 Task: Create a sub task Release to Production / Go Live for the task  Create a new online platform for online gardening tutorials in the project Constellation , assign it to team member softage.2@softage.net and update the status of the sub task to  On Track  , set the priority of the sub task to Low
Action: Mouse moved to (76, 458)
Screenshot: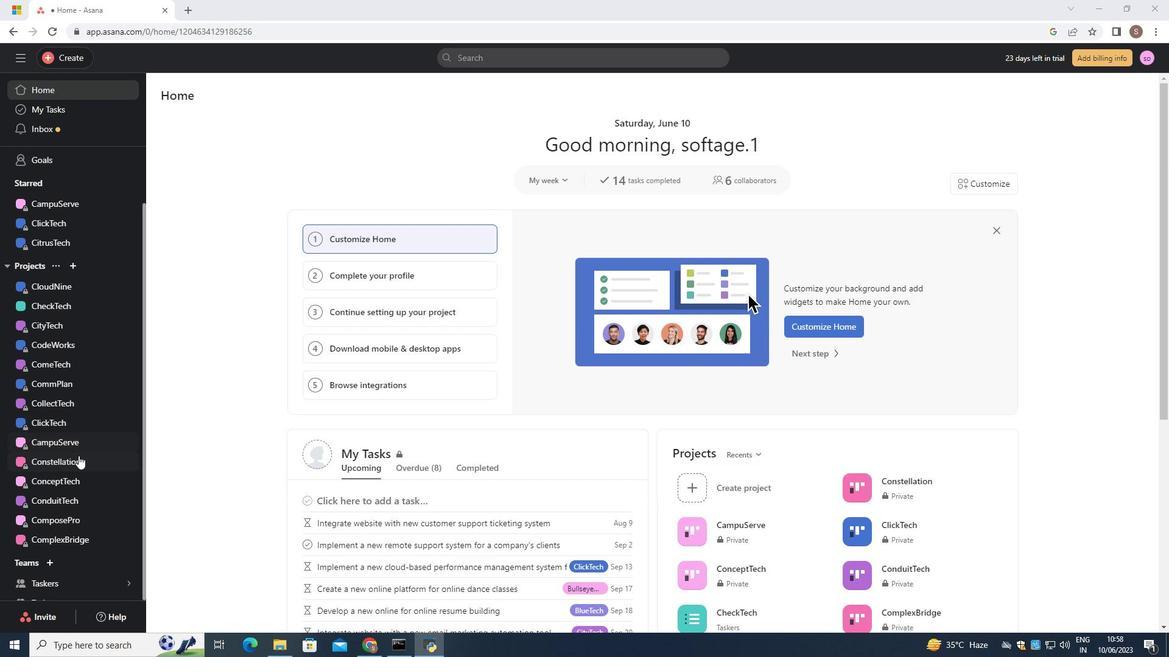 
Action: Mouse pressed left at (76, 458)
Screenshot: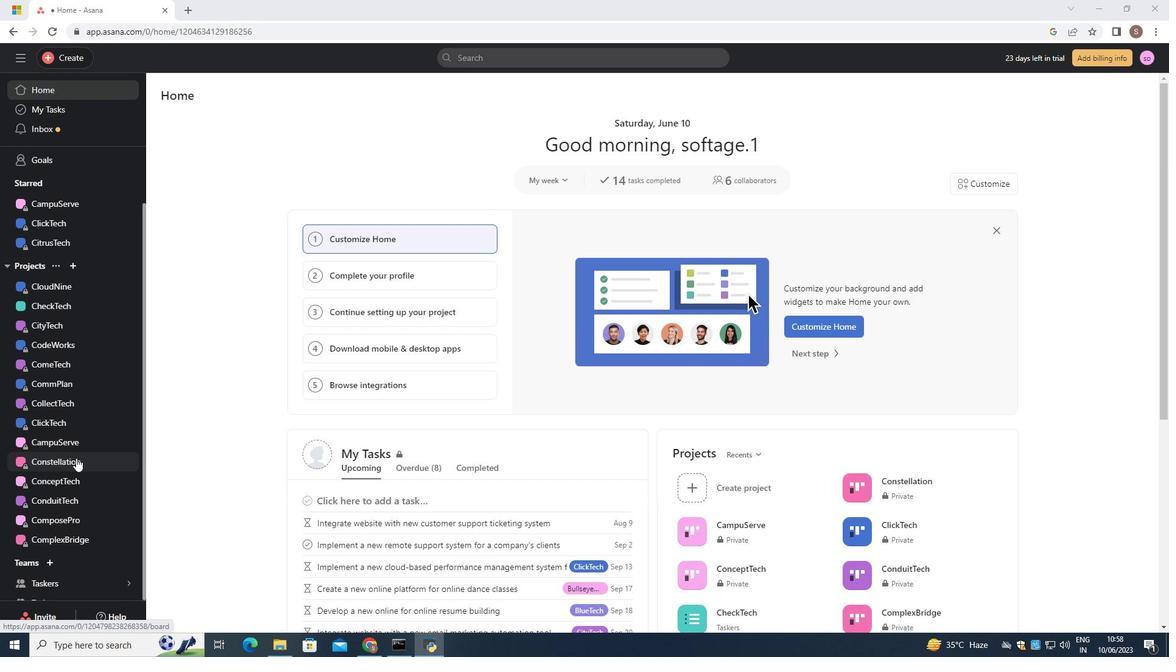 
Action: Mouse moved to (219, 271)
Screenshot: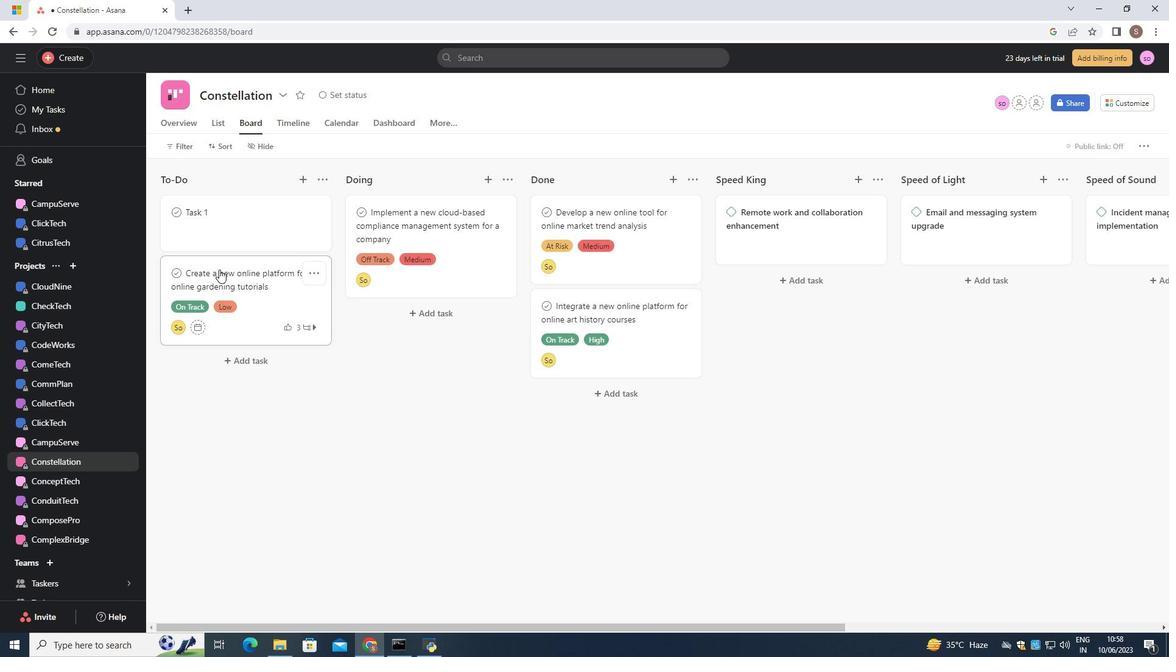 
Action: Mouse pressed left at (219, 271)
Screenshot: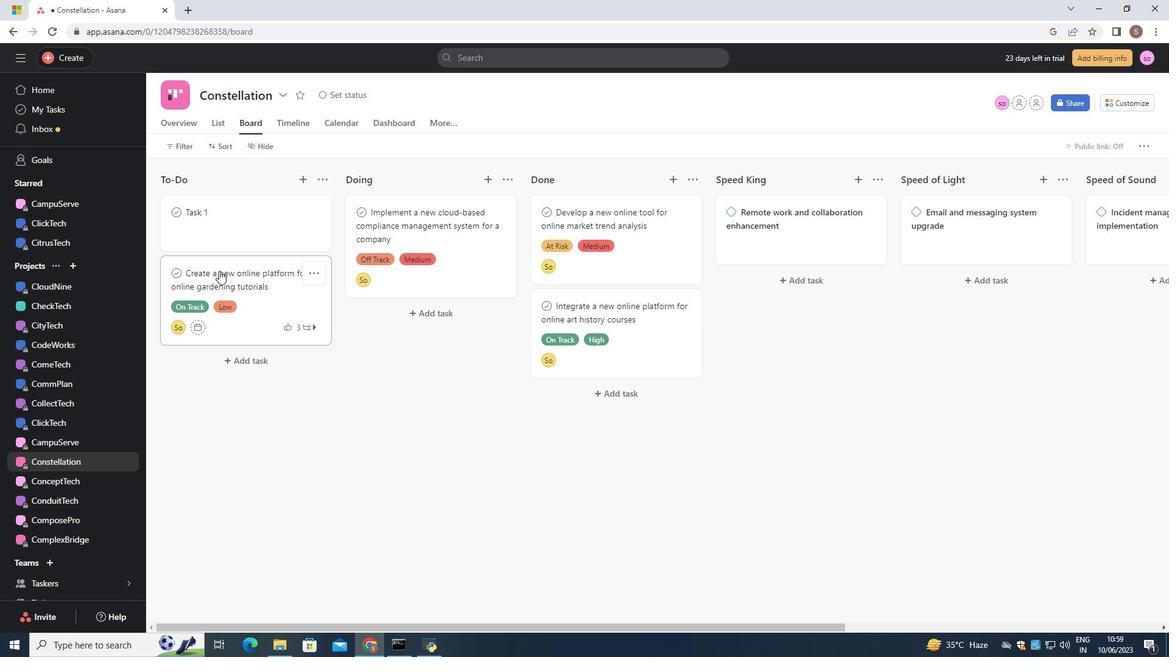 
Action: Mouse moved to (825, 431)
Screenshot: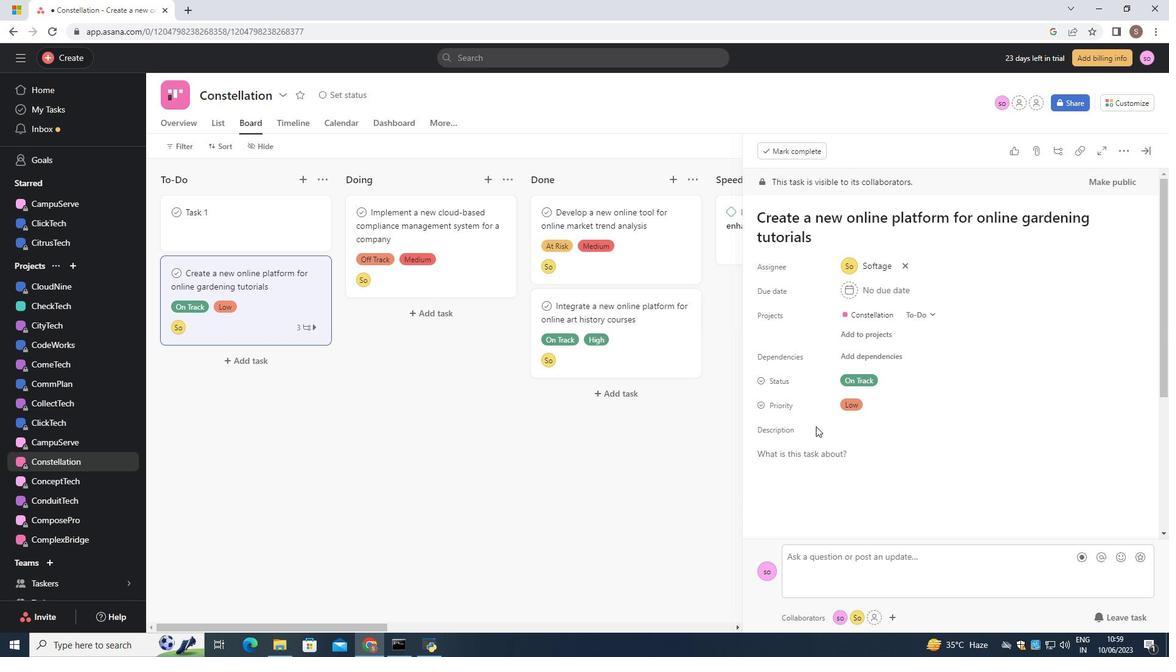 
Action: Mouse scrolled (825, 430) with delta (0, 0)
Screenshot: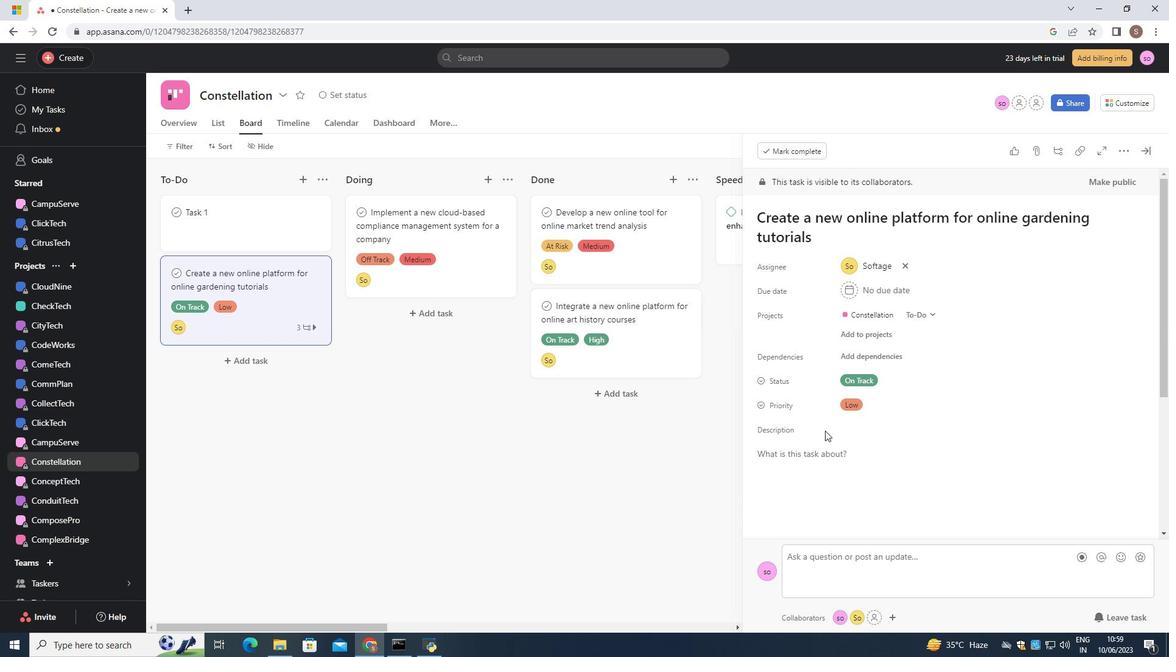 
Action: Mouse scrolled (825, 430) with delta (0, 0)
Screenshot: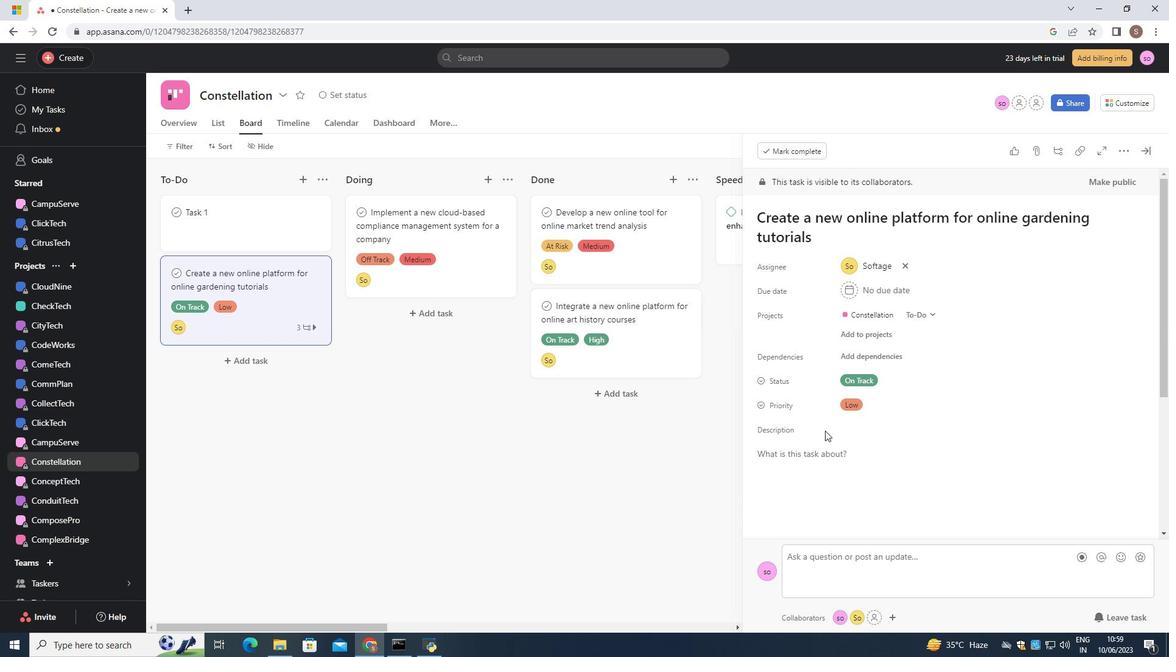 
Action: Mouse scrolled (825, 430) with delta (0, 0)
Screenshot: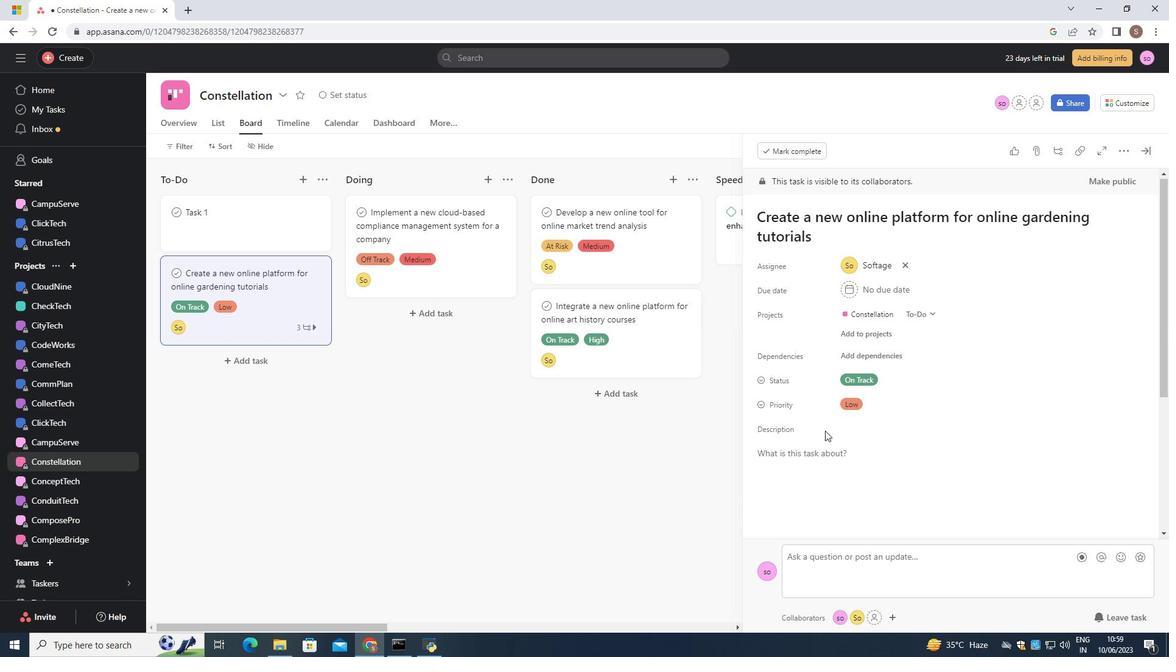 
Action: Mouse scrolled (825, 430) with delta (0, 0)
Screenshot: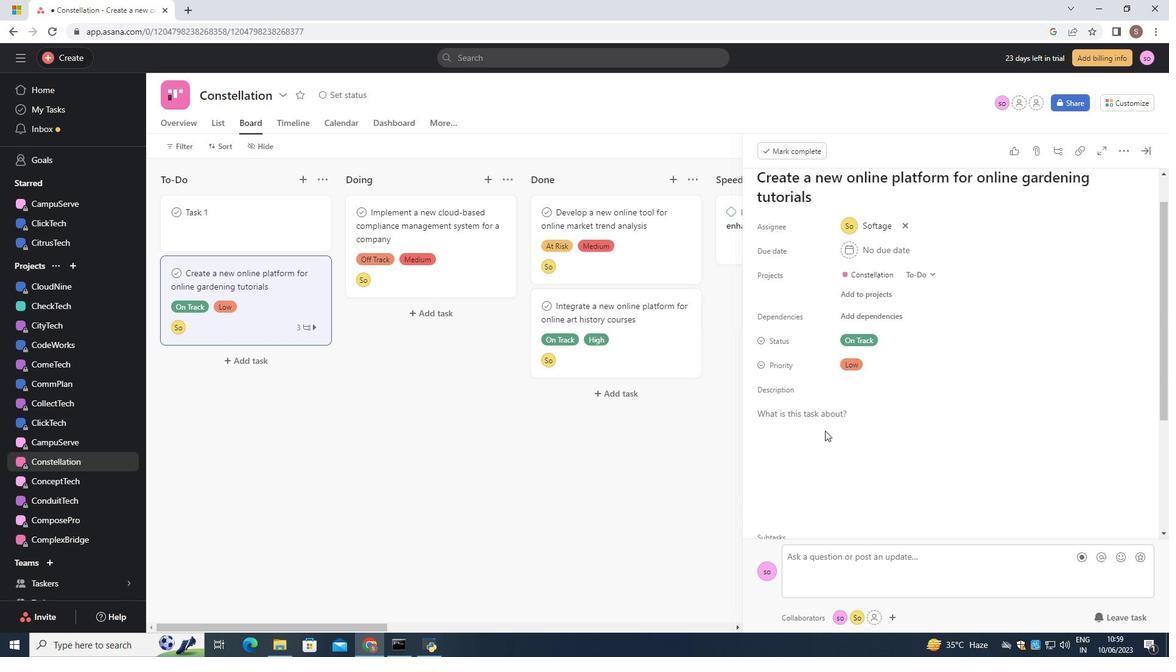 
Action: Mouse moved to (798, 440)
Screenshot: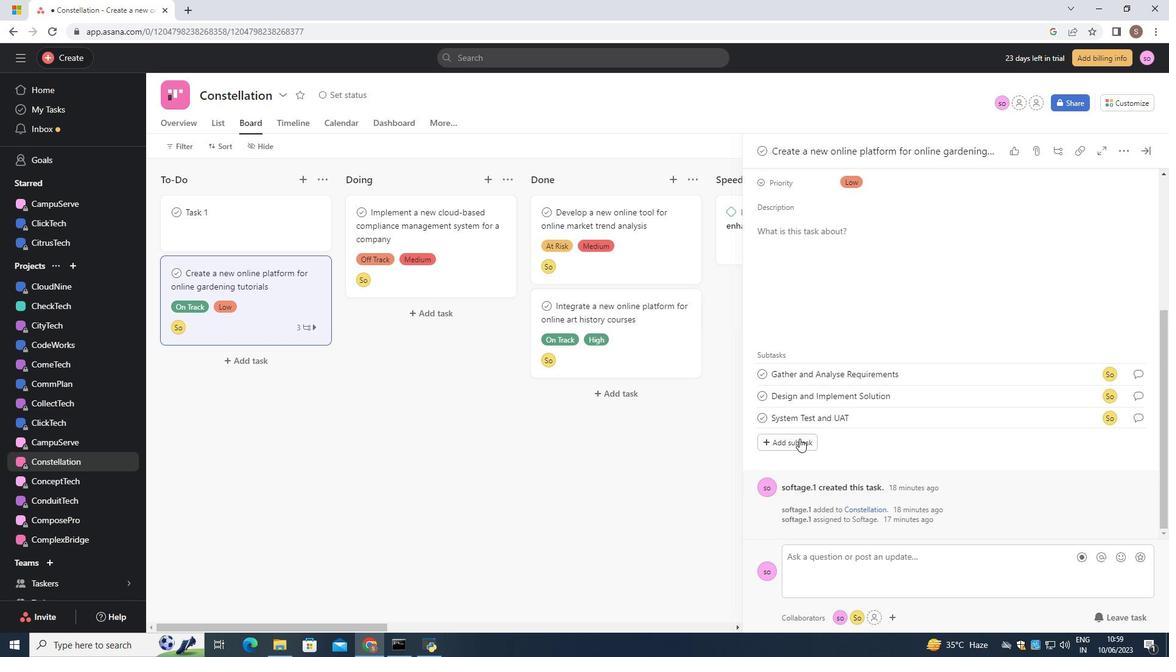 
Action: Mouse pressed left at (798, 440)
Screenshot: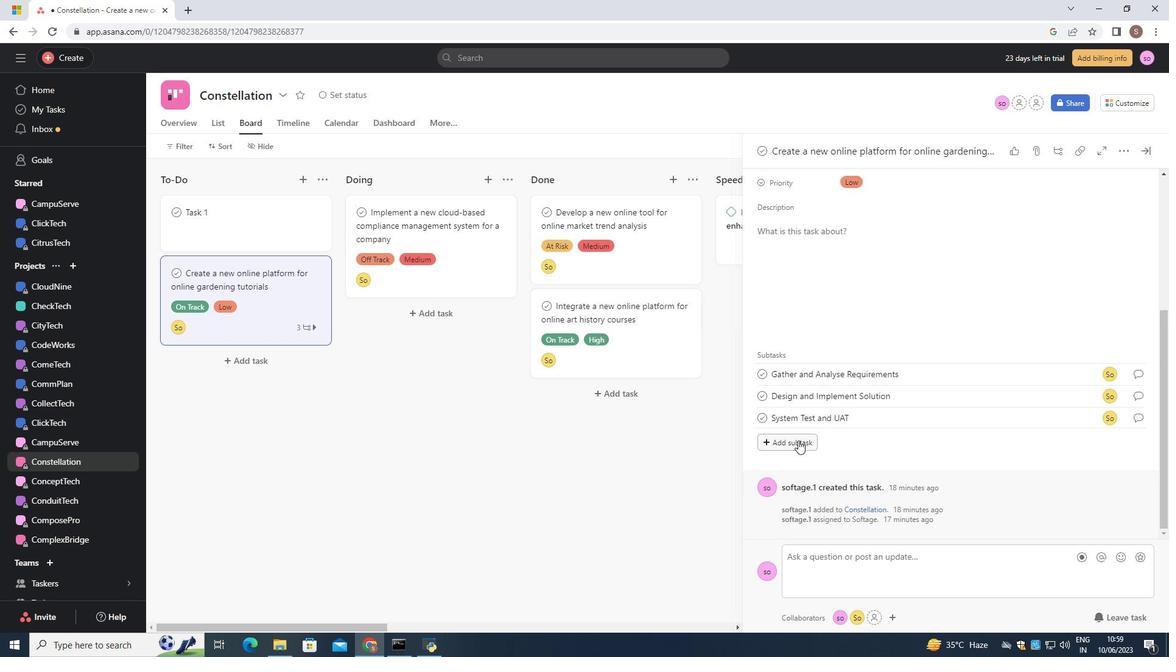 
Action: Mouse moved to (503, 600)
Screenshot: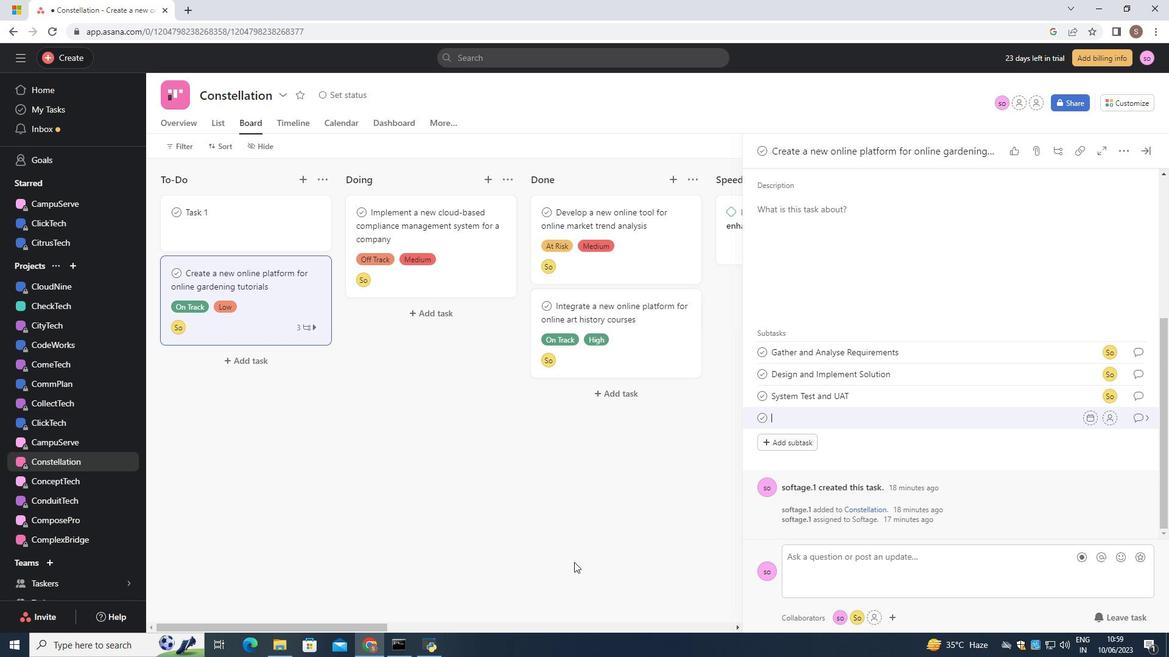
Action: Key pressed <Key.shift>Release<Key.space>to<Key.space><Key.shift>Production<Key.space>/<Key.space><Key.shift>Go<Key.space><Key.shift>Live
Screenshot: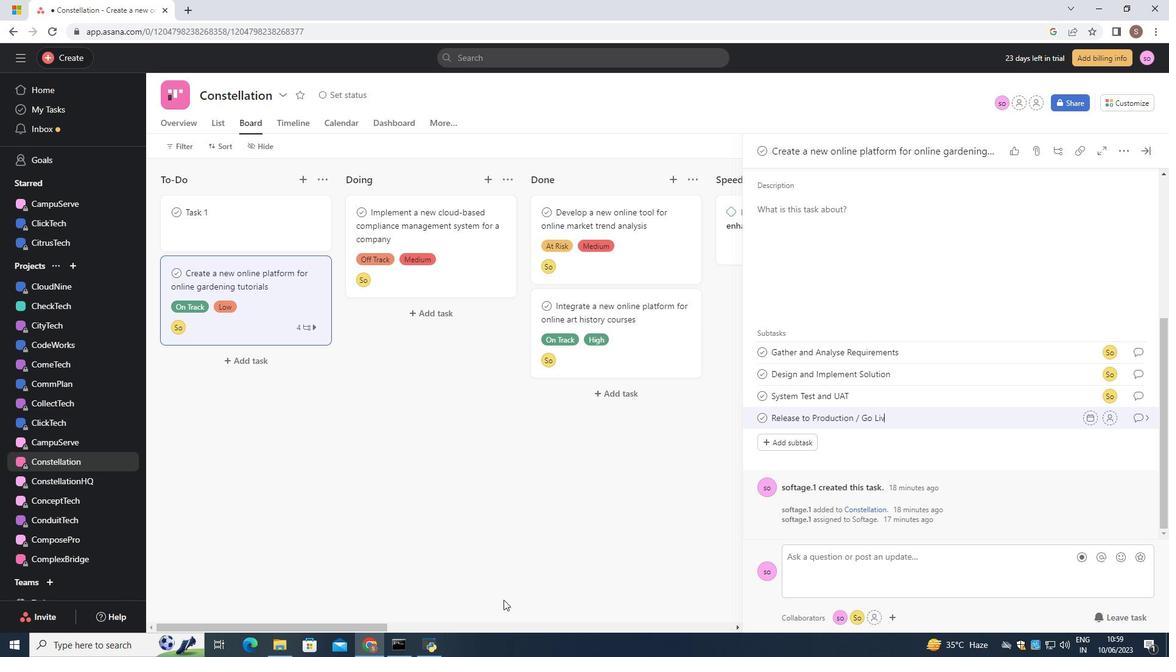 
Action: Mouse moved to (1108, 418)
Screenshot: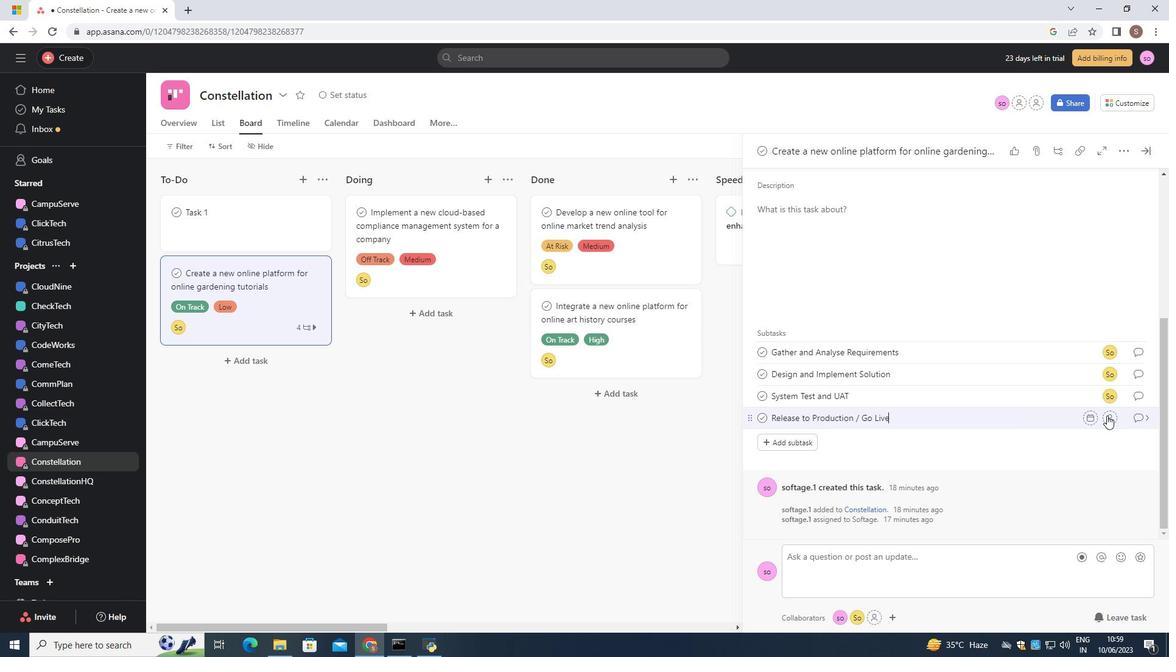 
Action: Mouse pressed left at (1108, 418)
Screenshot: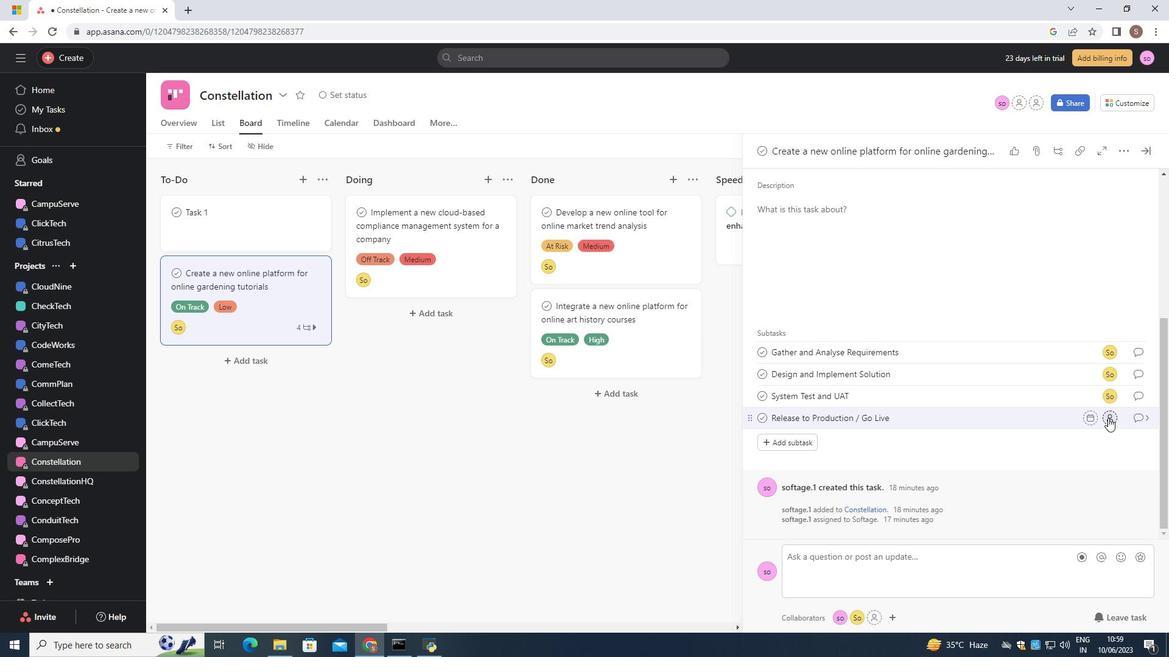 
Action: Mouse moved to (1017, 417)
Screenshot: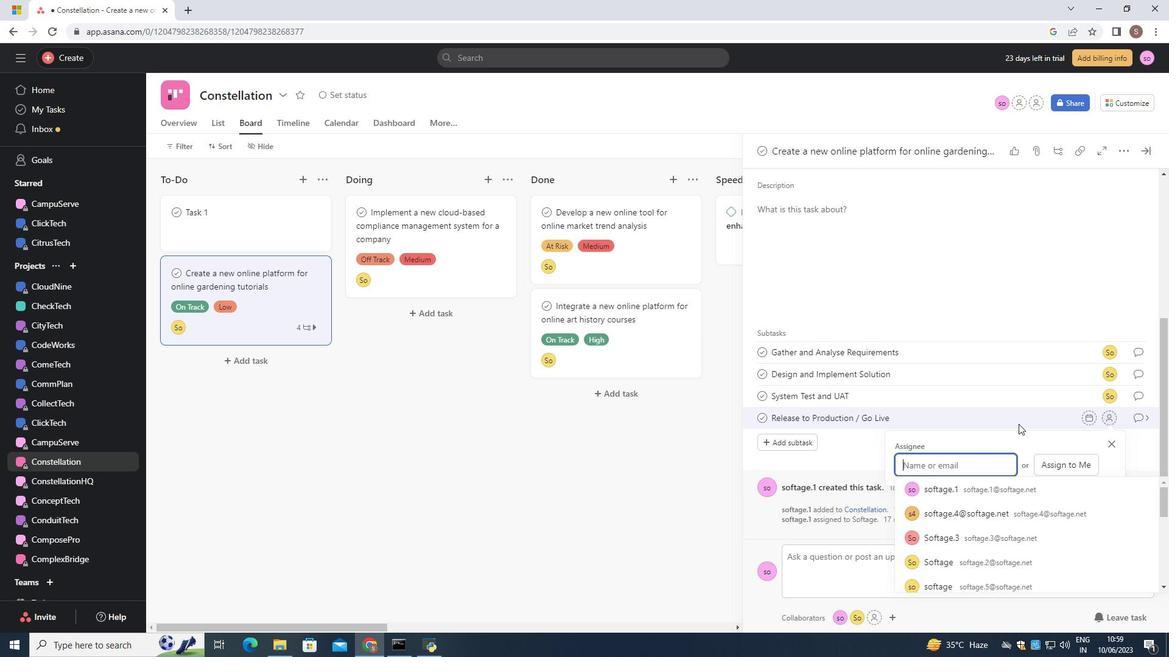 
Action: Key pressed softage.2
Screenshot: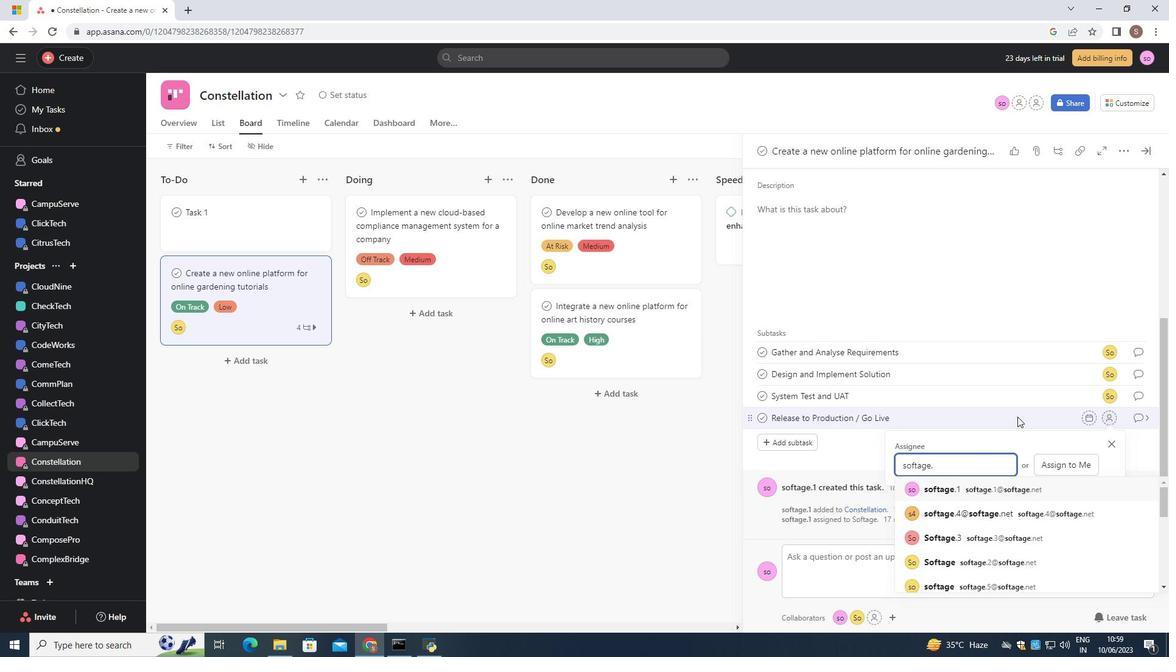 
Action: Mouse moved to (1049, 490)
Screenshot: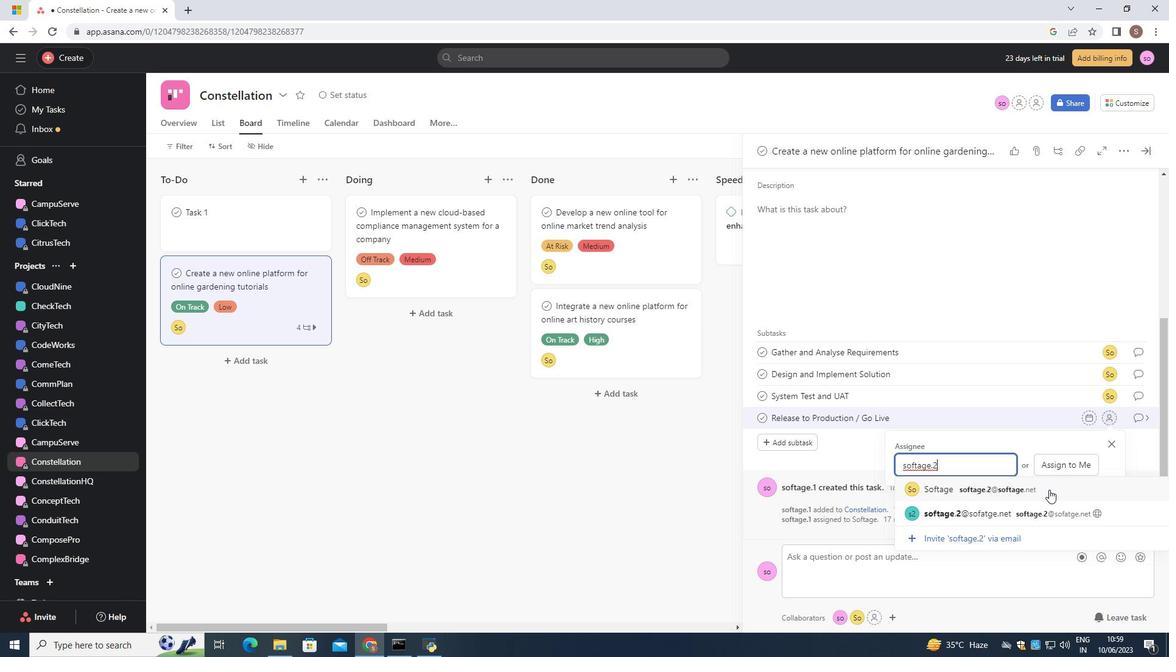 
Action: Mouse pressed left at (1049, 490)
Screenshot: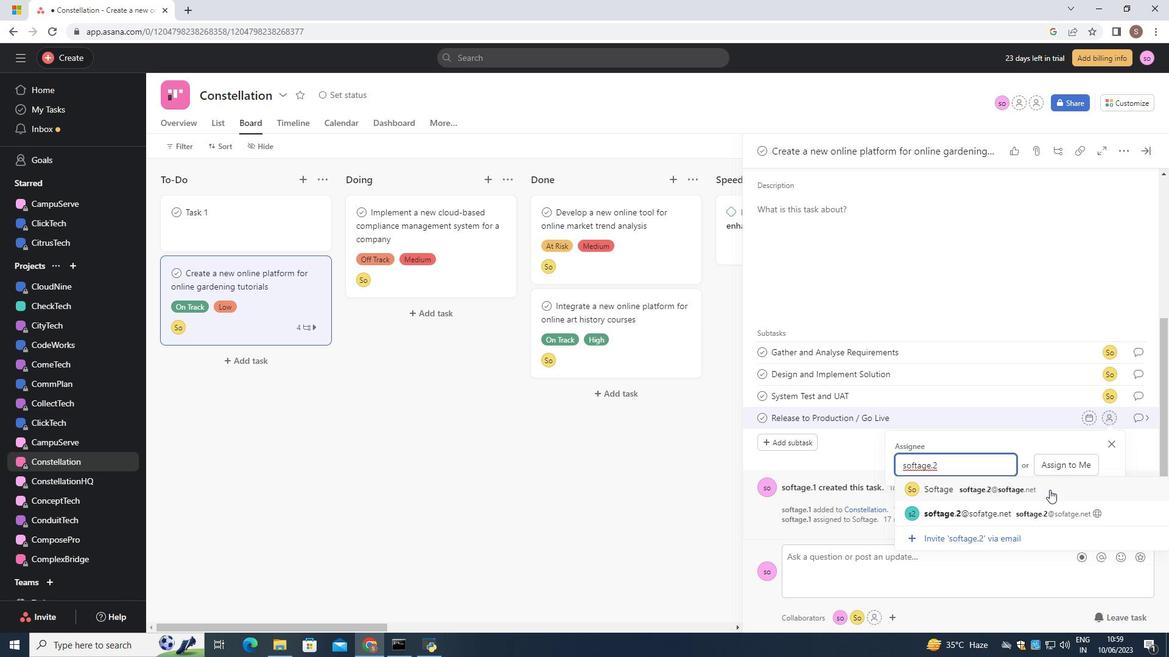 
Action: Mouse moved to (1145, 418)
Screenshot: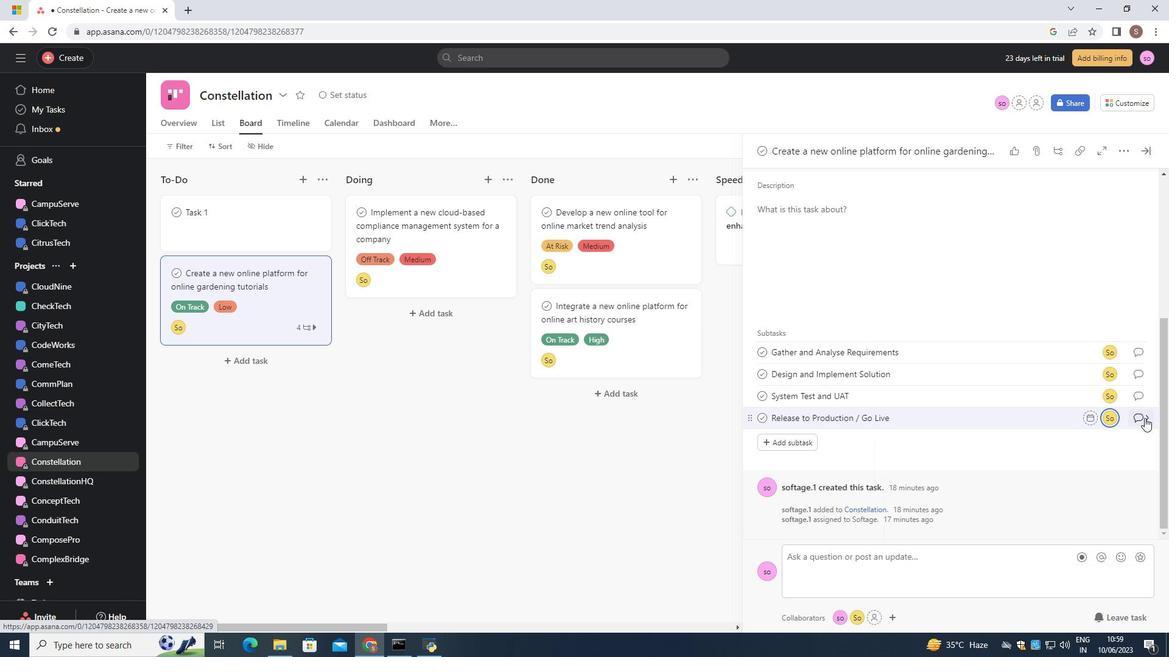 
Action: Mouse pressed left at (1145, 418)
Screenshot: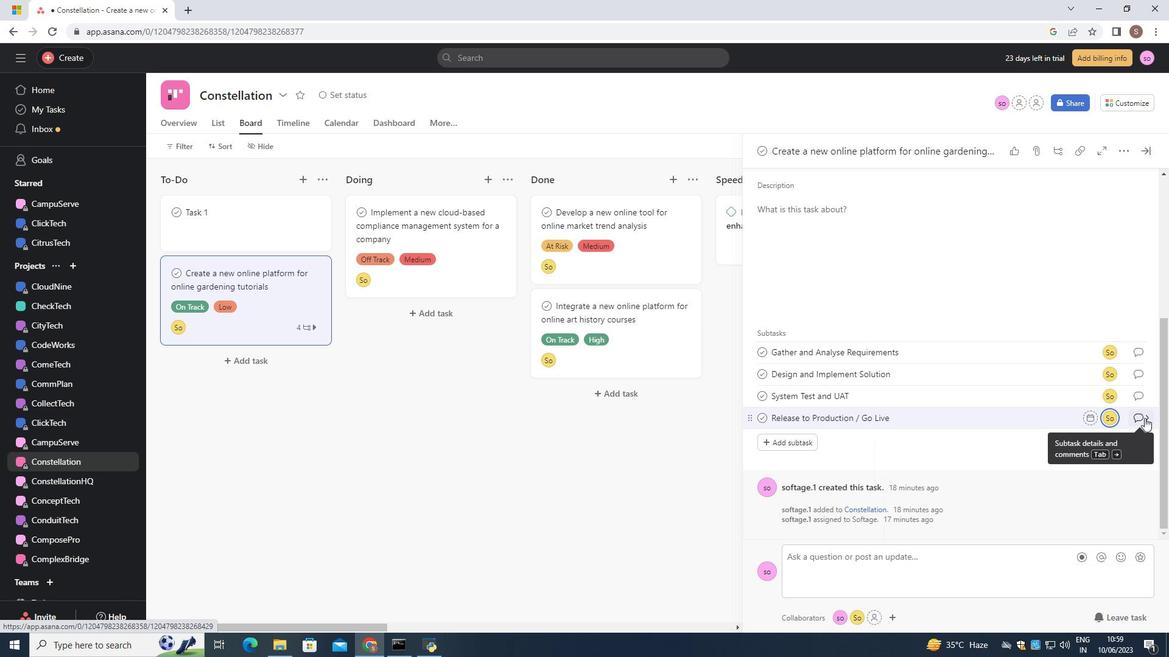 
Action: Mouse moved to (803, 345)
Screenshot: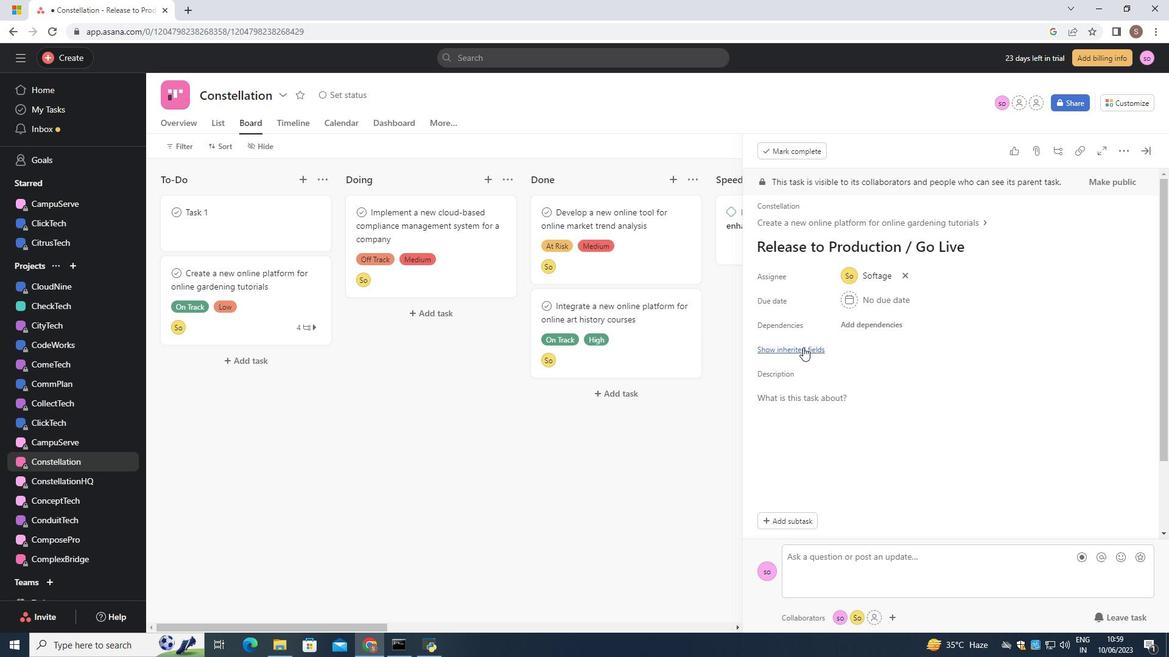 
Action: Mouse pressed left at (803, 345)
Screenshot: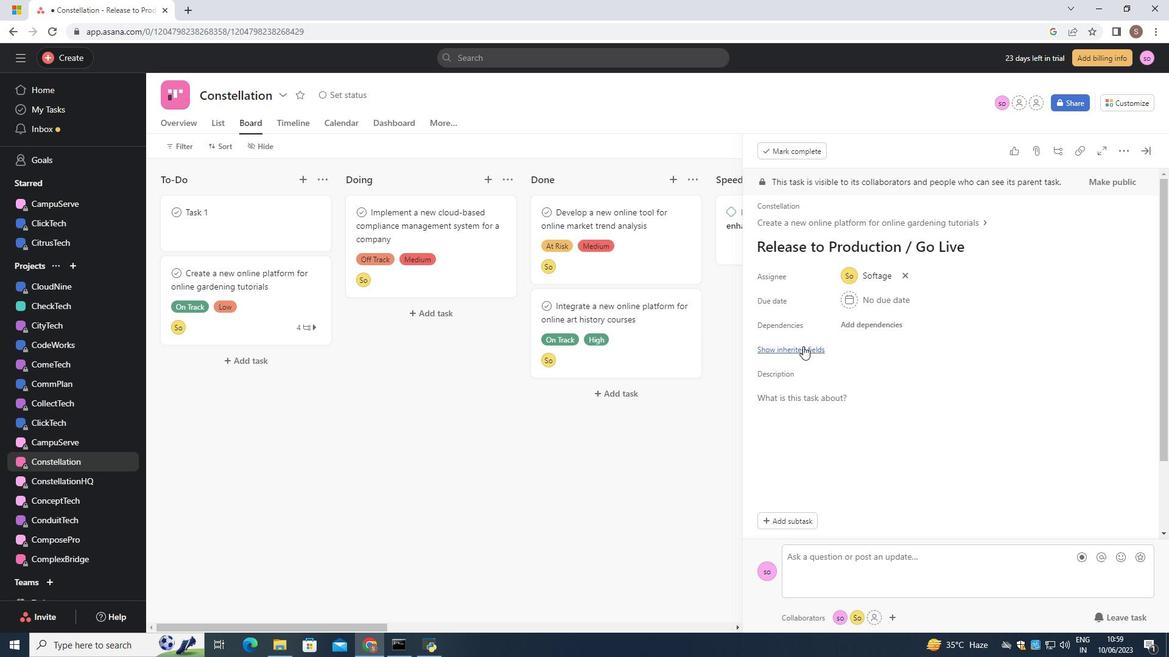 
Action: Mouse moved to (891, 371)
Screenshot: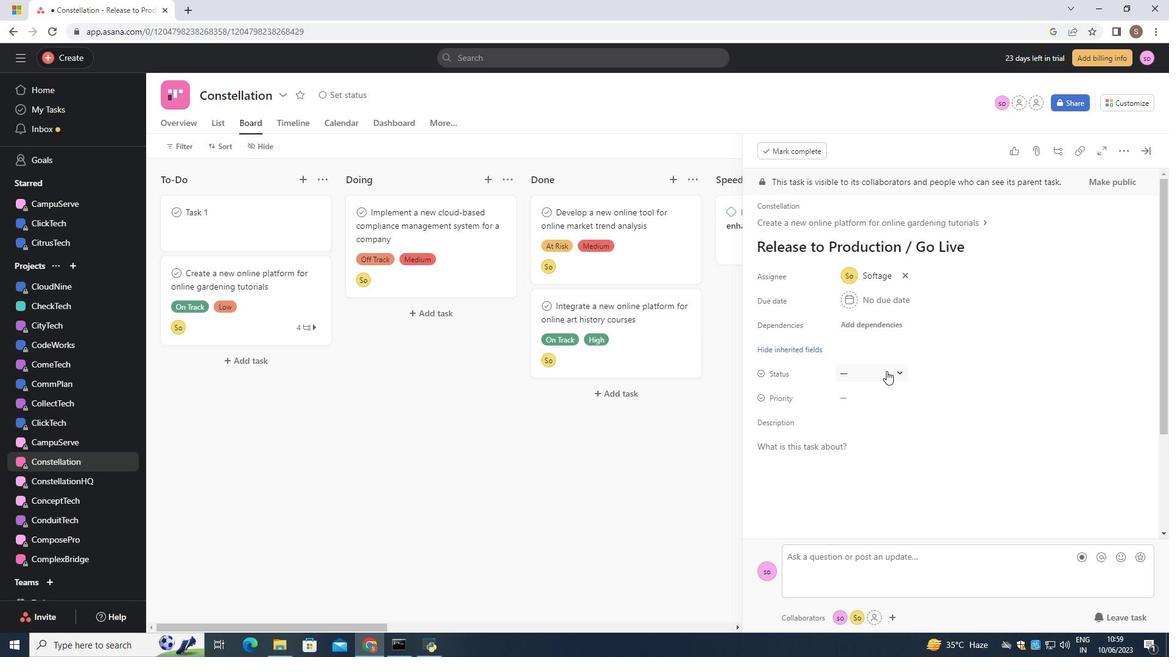 
Action: Mouse pressed left at (891, 371)
Screenshot: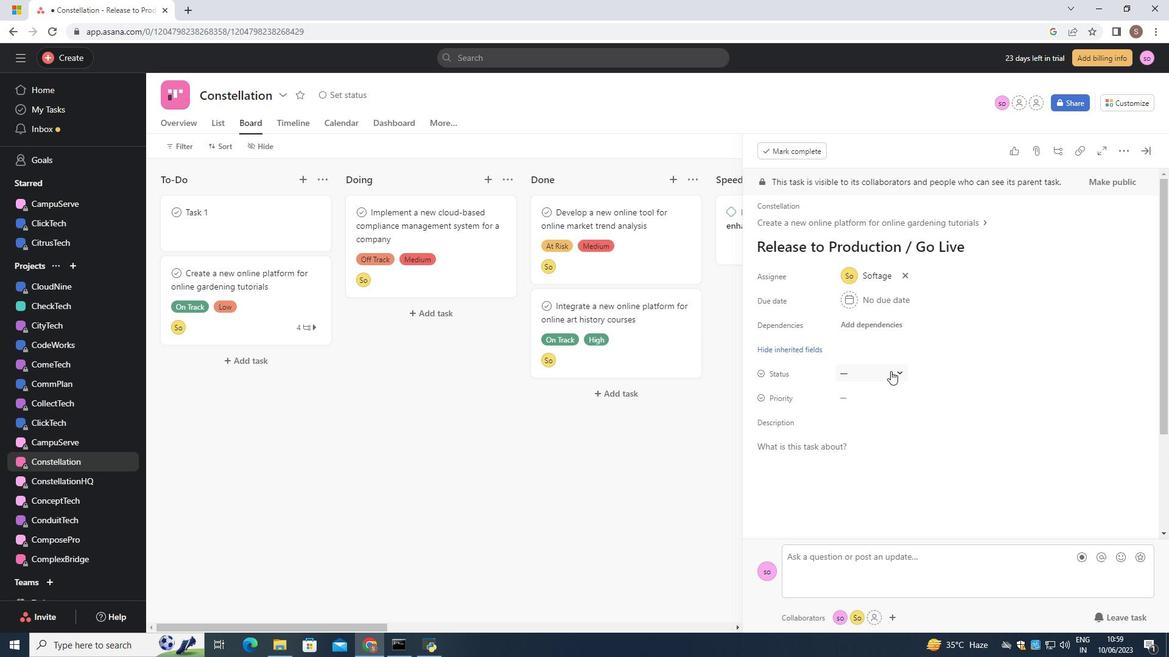 
Action: Mouse moved to (894, 416)
Screenshot: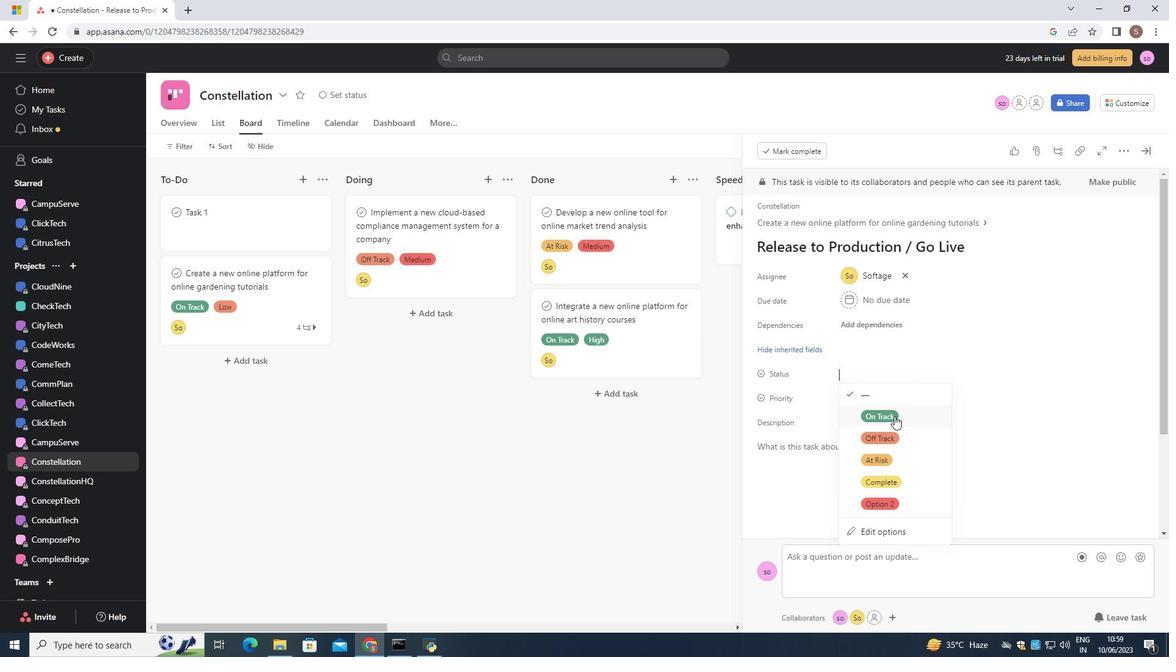 
Action: Mouse pressed left at (894, 416)
Screenshot: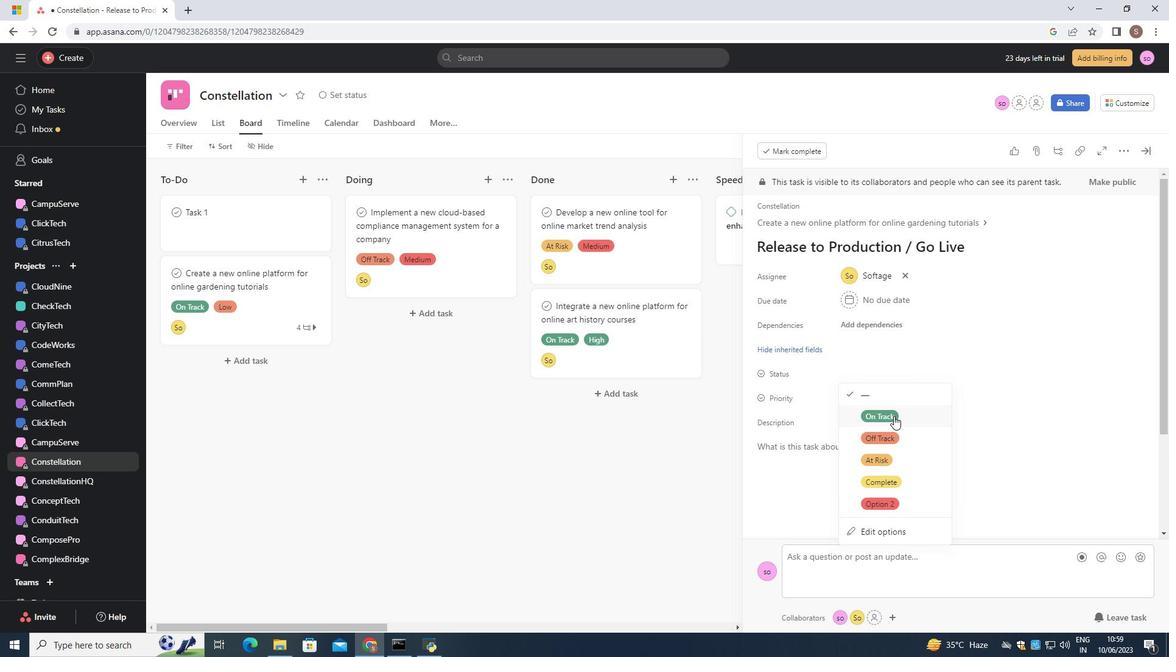 
Action: Mouse moved to (869, 398)
Screenshot: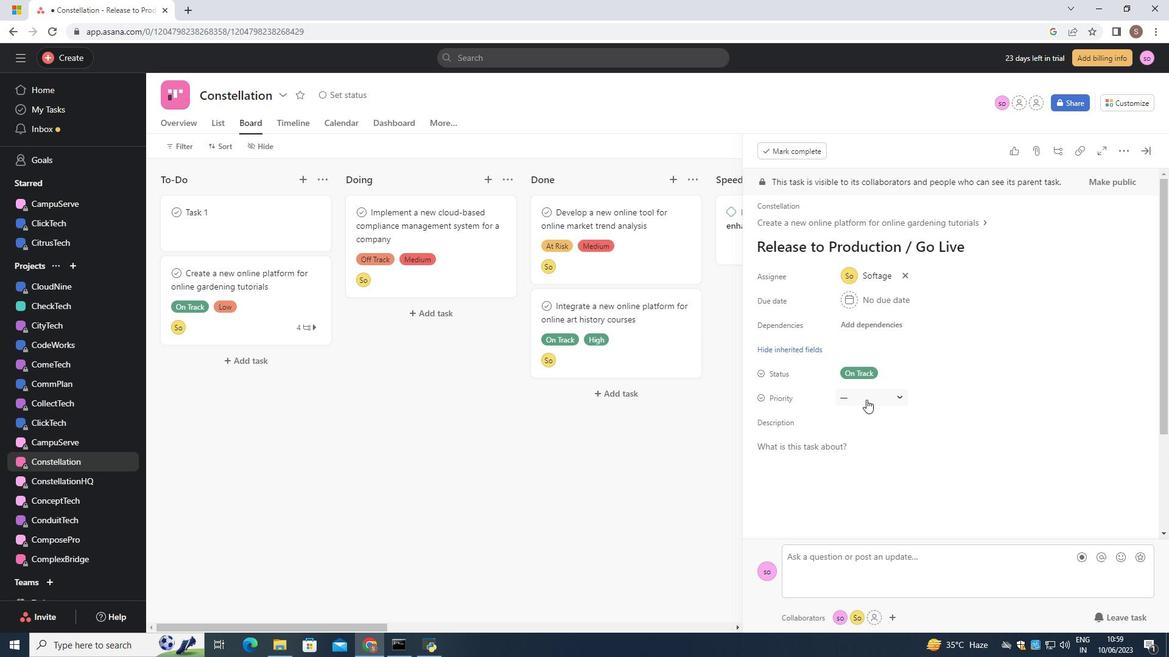 
Action: Mouse pressed left at (869, 398)
Screenshot: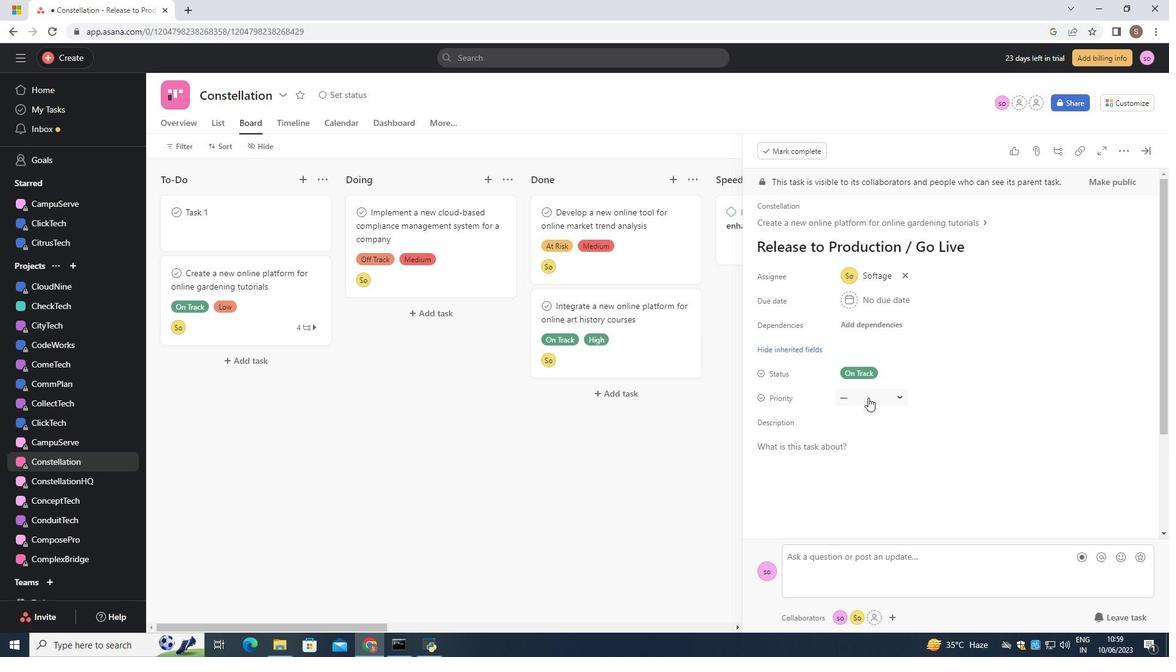 
Action: Mouse moved to (869, 484)
Screenshot: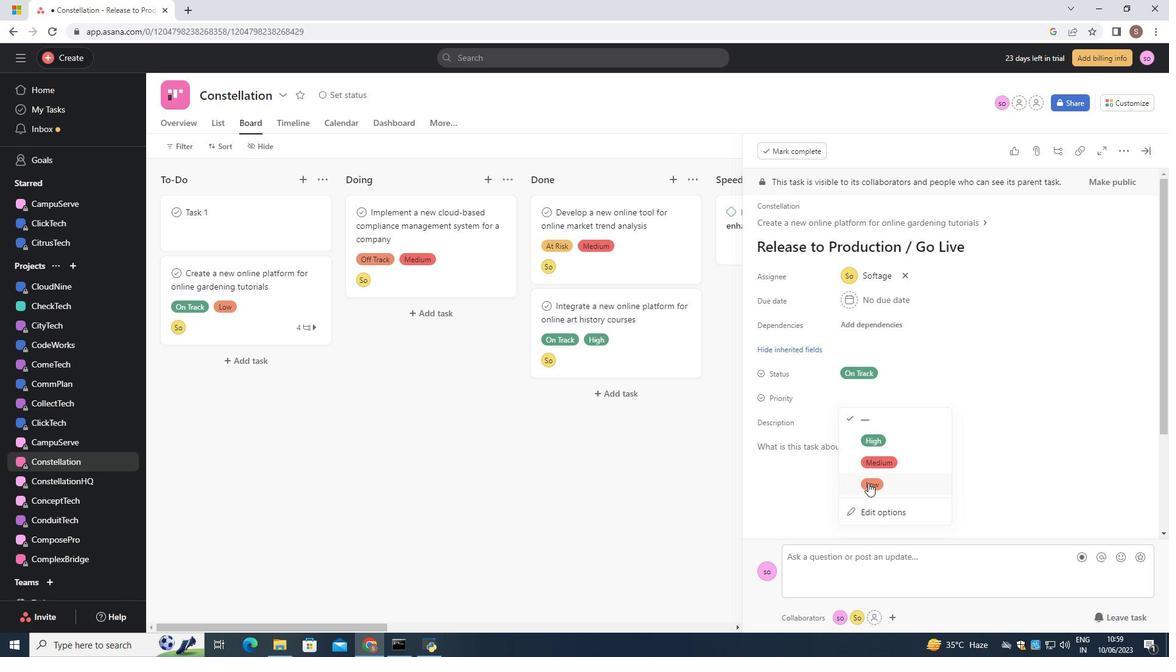 
Action: Mouse pressed left at (869, 484)
Screenshot: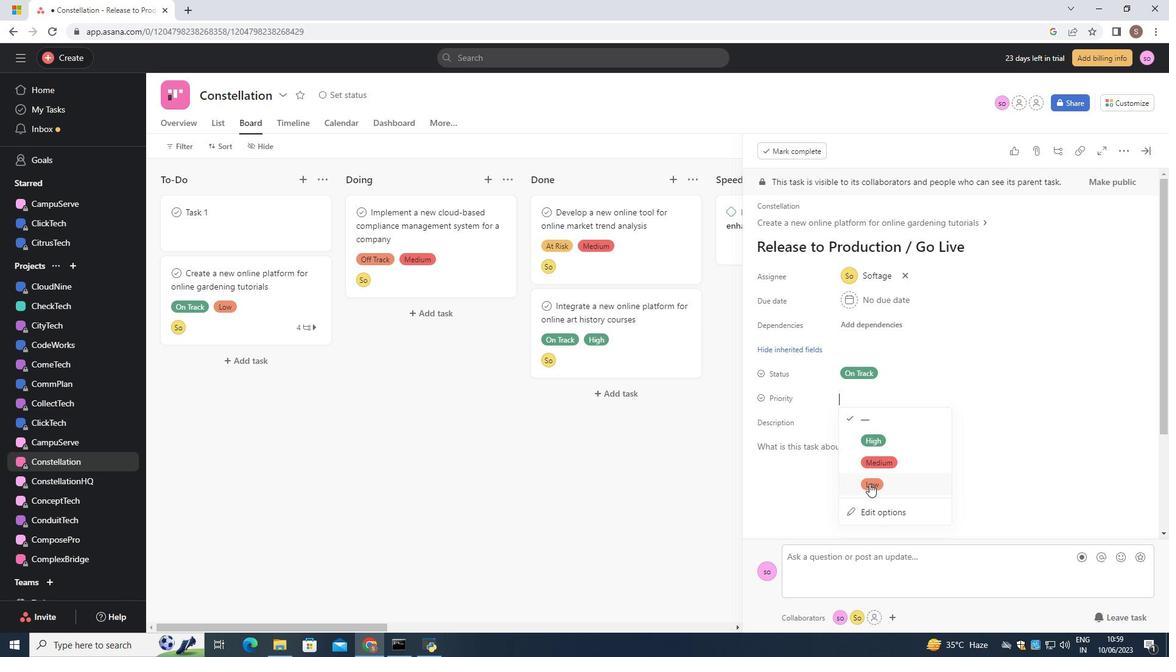 
Action: Mouse moved to (771, 410)
Screenshot: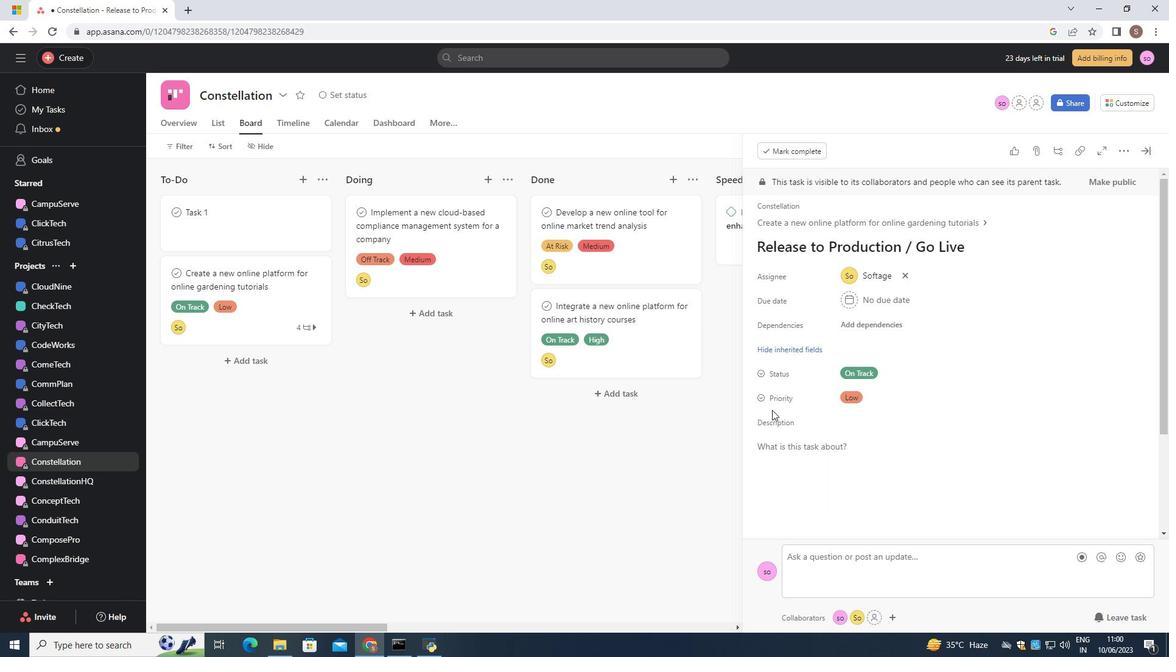 
